Task: Insert a corved connector.
Action: Mouse moved to (99, 76)
Screenshot: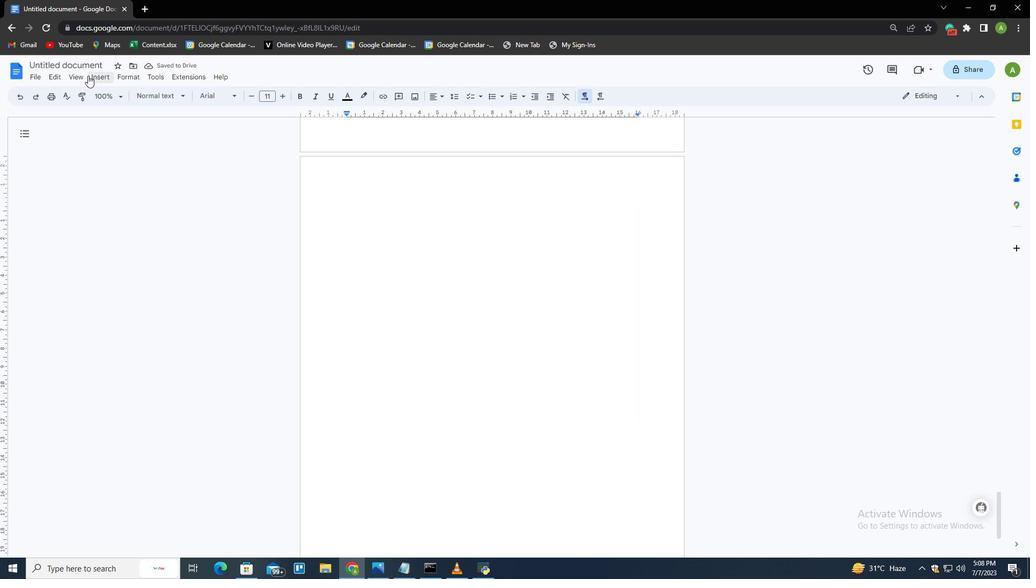 
Action: Mouse pressed left at (99, 76)
Screenshot: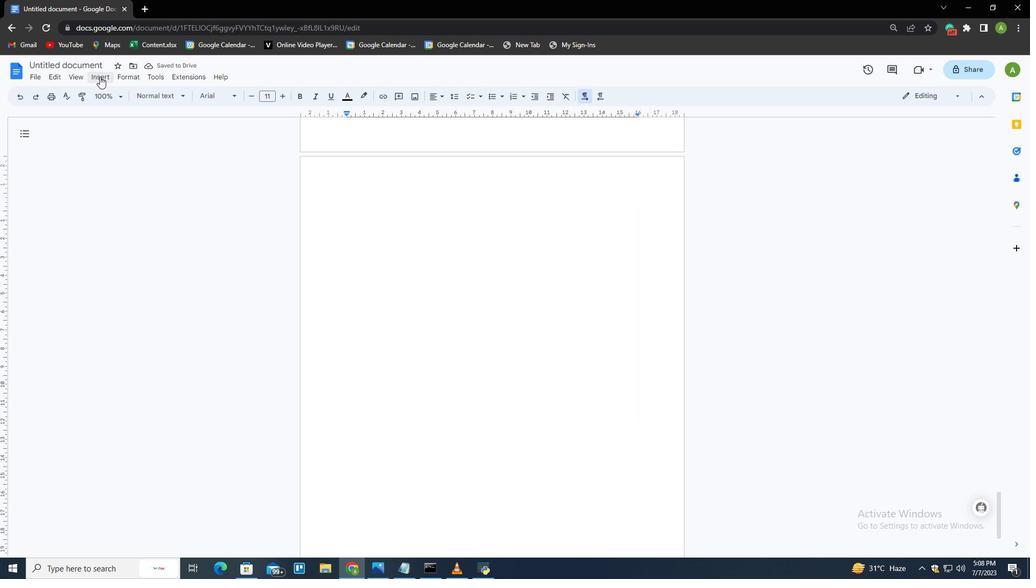 
Action: Mouse moved to (120, 123)
Screenshot: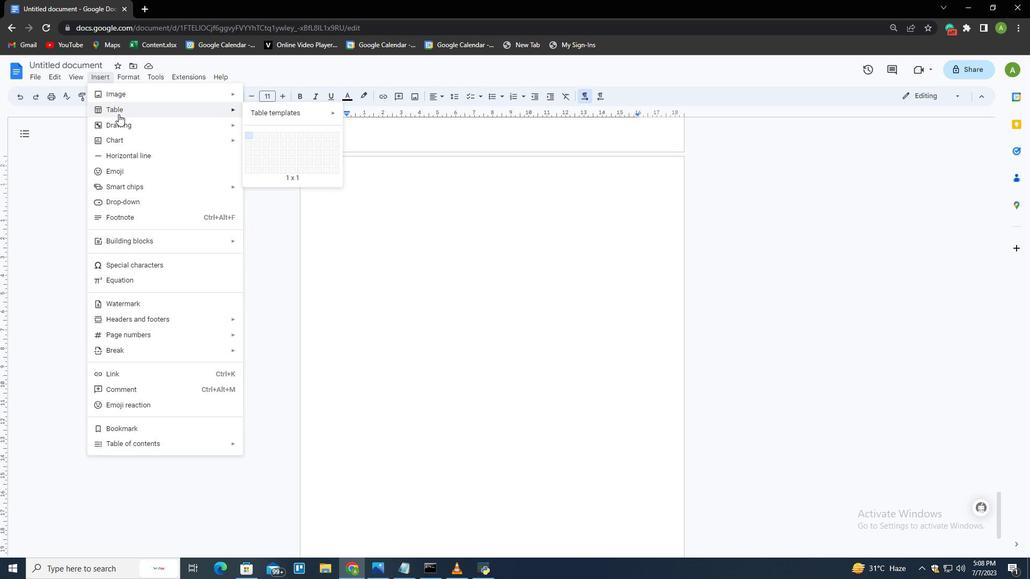 
Action: Mouse pressed left at (120, 123)
Screenshot: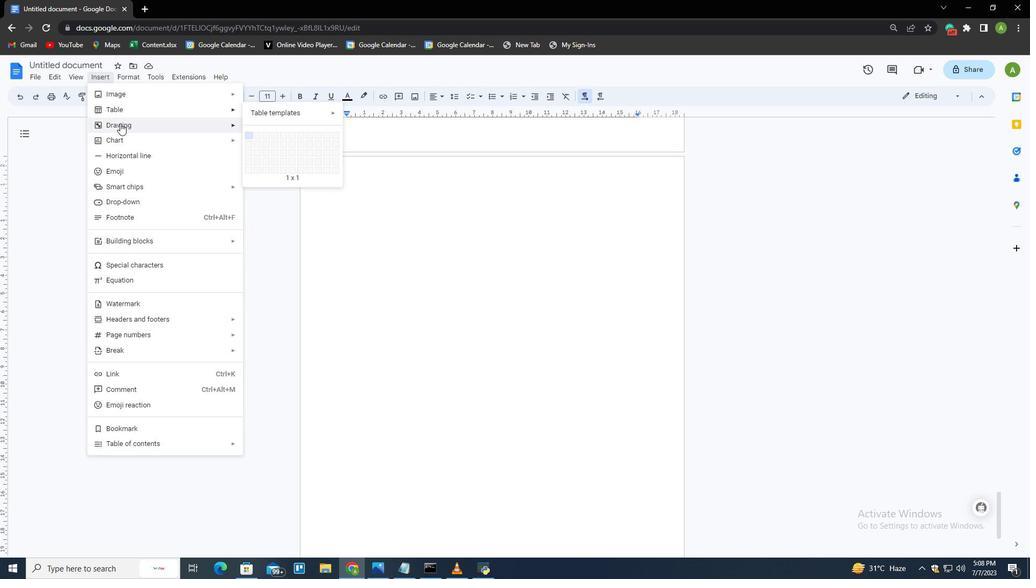 
Action: Mouse moved to (265, 126)
Screenshot: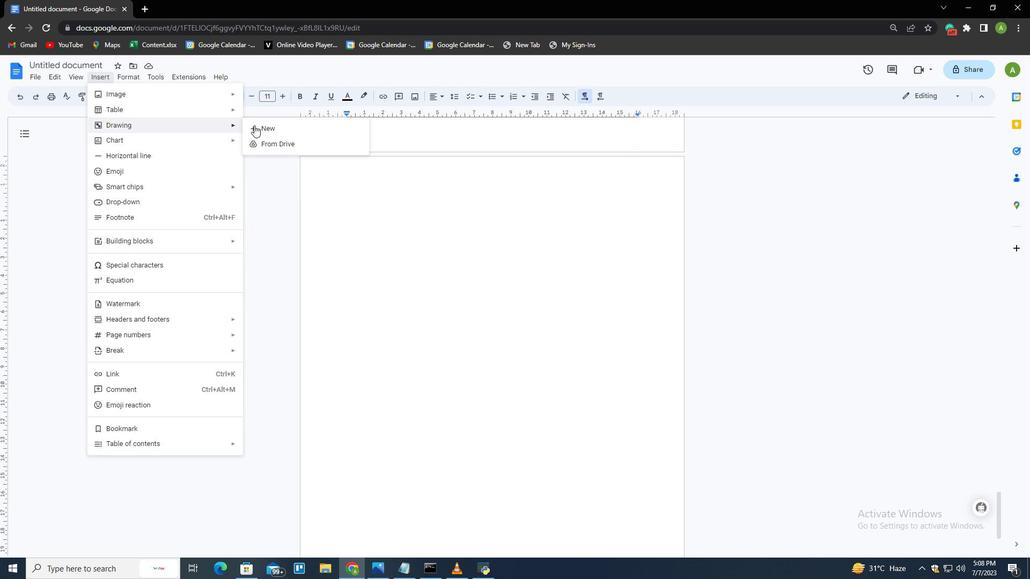 
Action: Mouse pressed left at (265, 126)
Screenshot: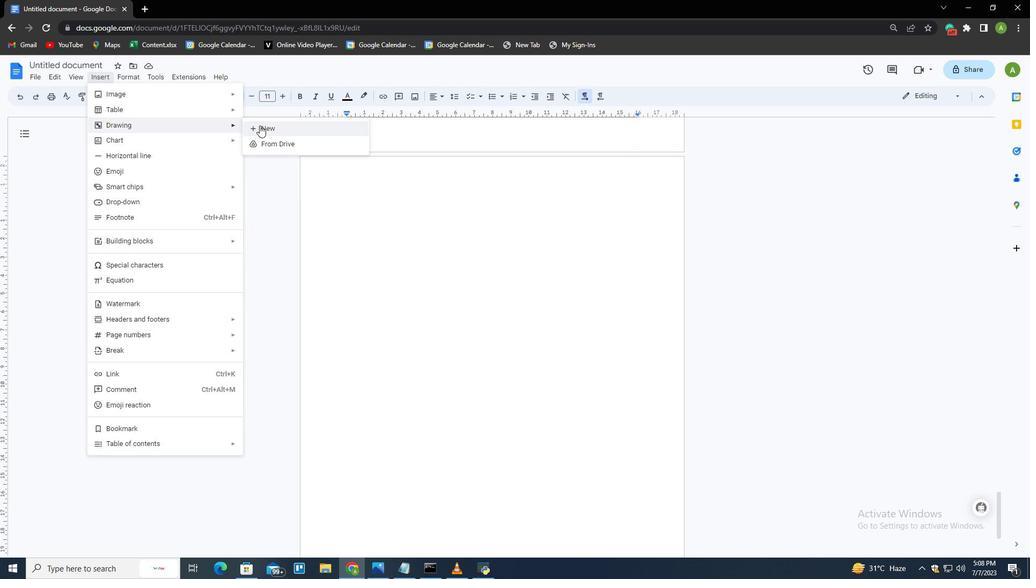 
Action: Mouse moved to (400, 121)
Screenshot: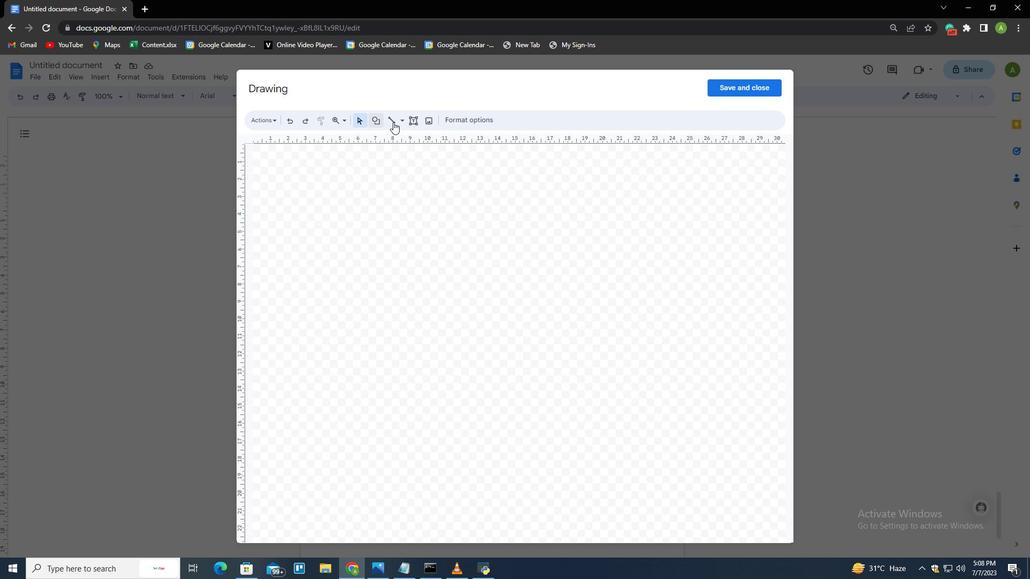 
Action: Mouse pressed left at (400, 121)
Screenshot: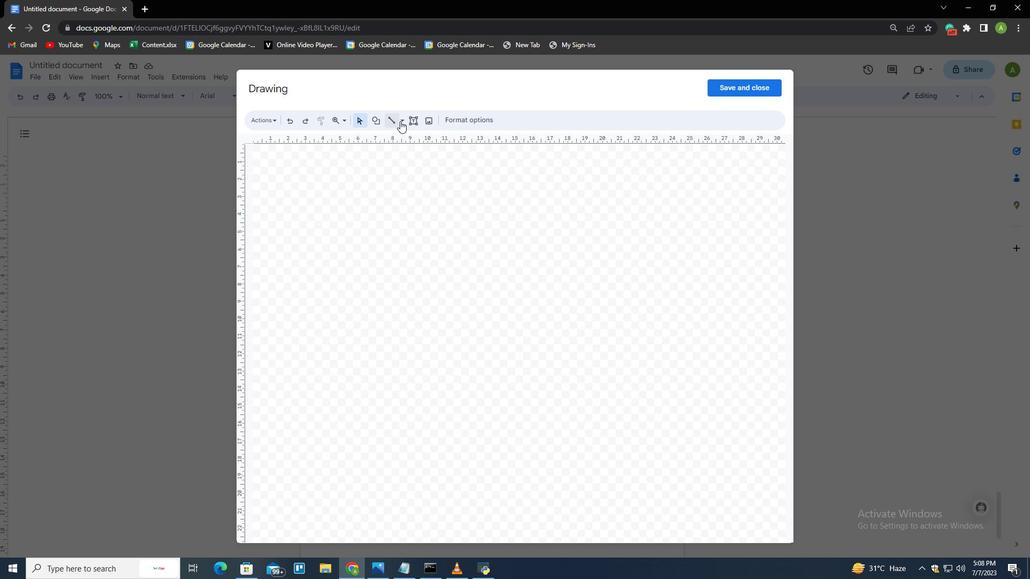 
Action: Mouse moved to (416, 180)
Screenshot: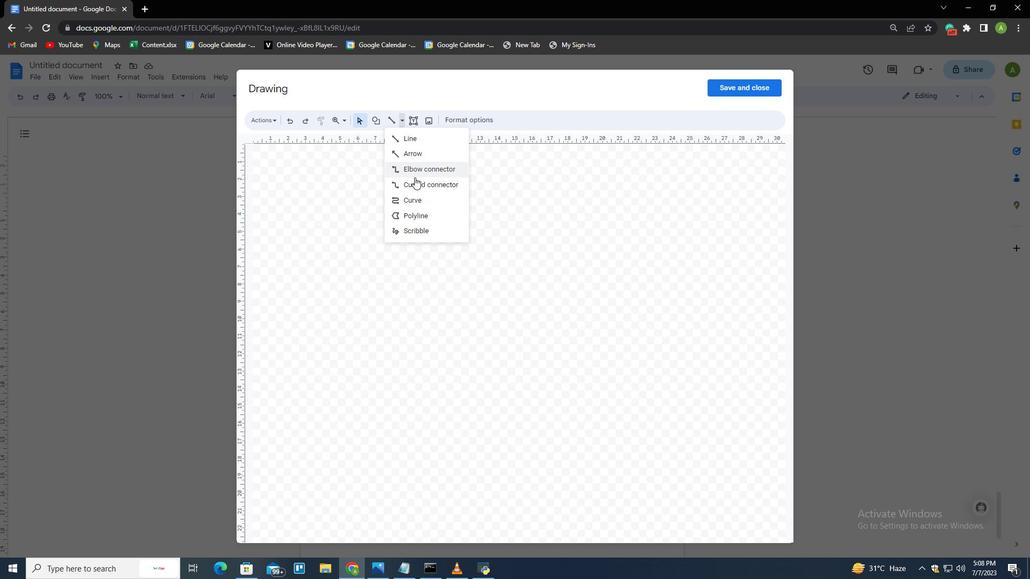 
Action: Mouse pressed left at (416, 180)
Screenshot: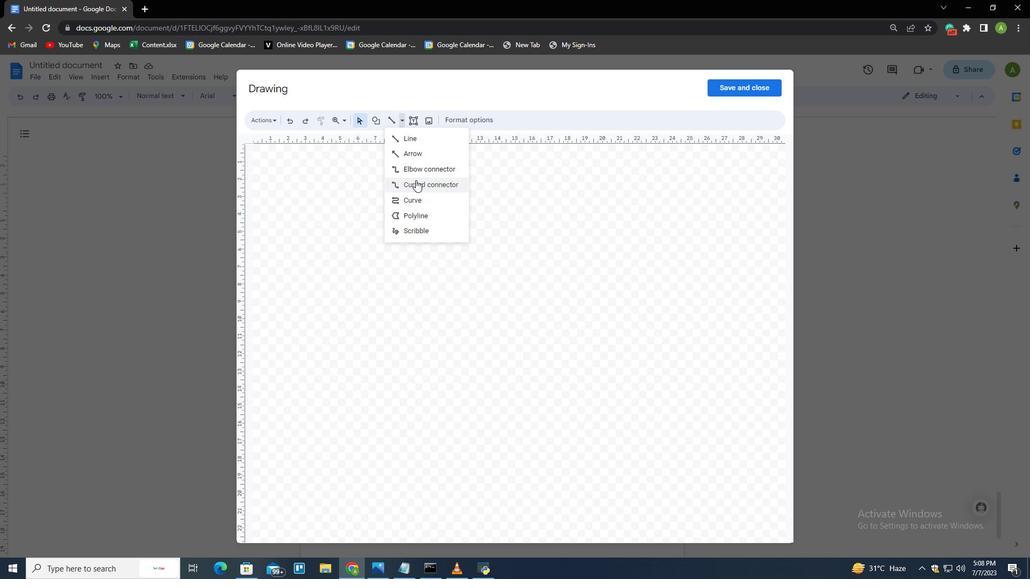 
Action: Mouse moved to (422, 261)
Screenshot: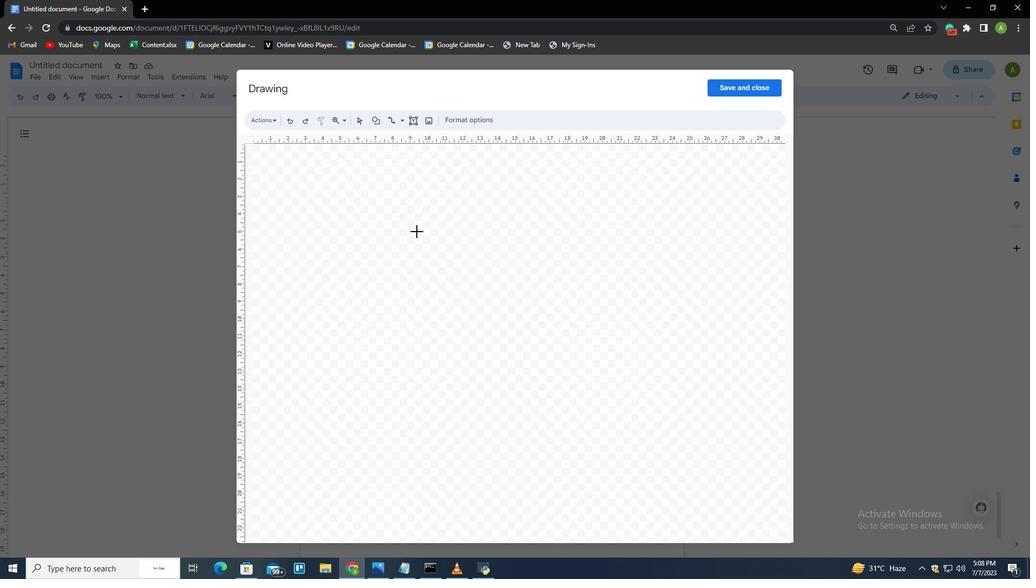 
Action: Mouse pressed left at (422, 261)
Screenshot: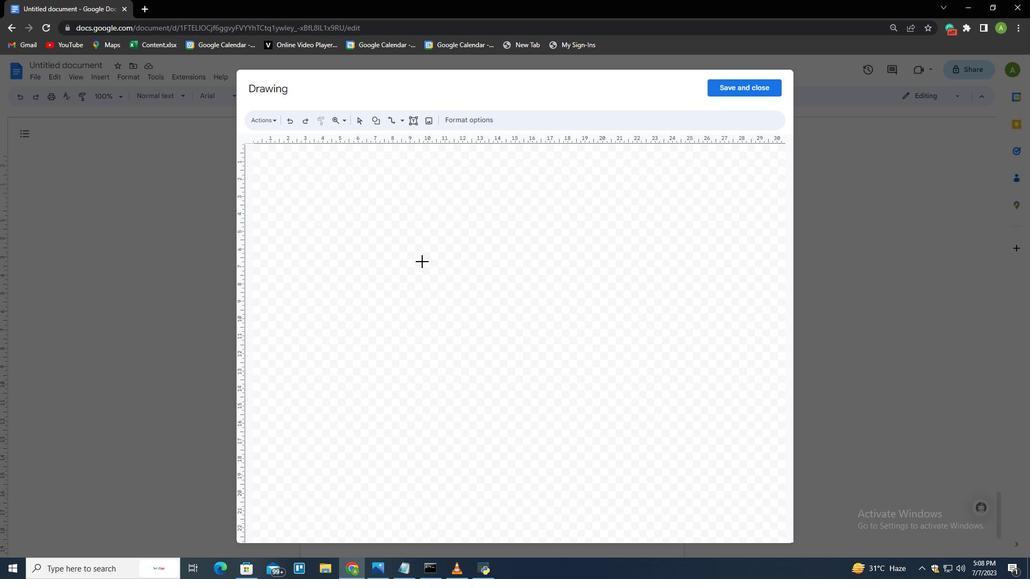 
Action: Mouse moved to (509, 274)
Screenshot: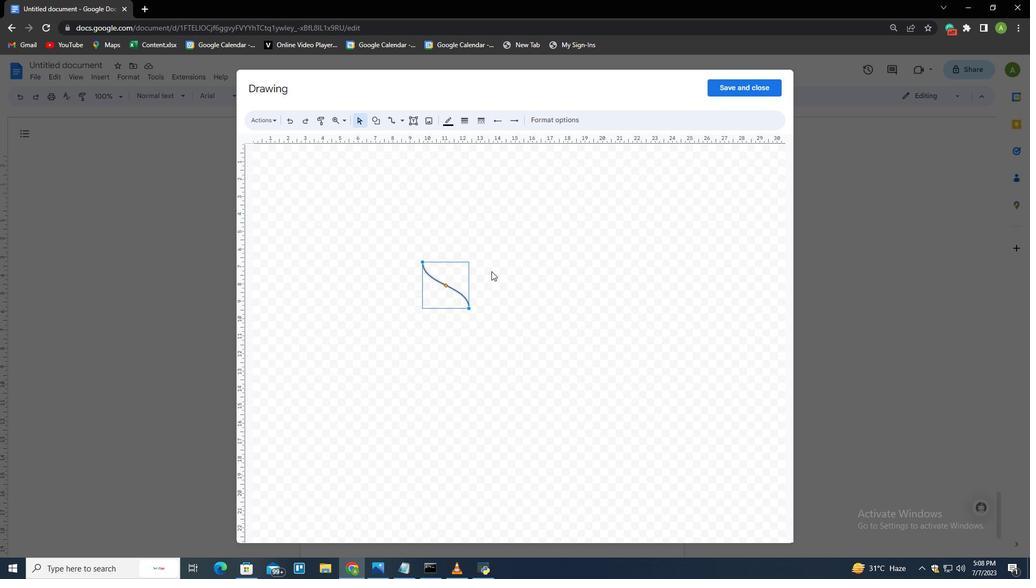 
Action: Mouse pressed left at (509, 274)
Screenshot: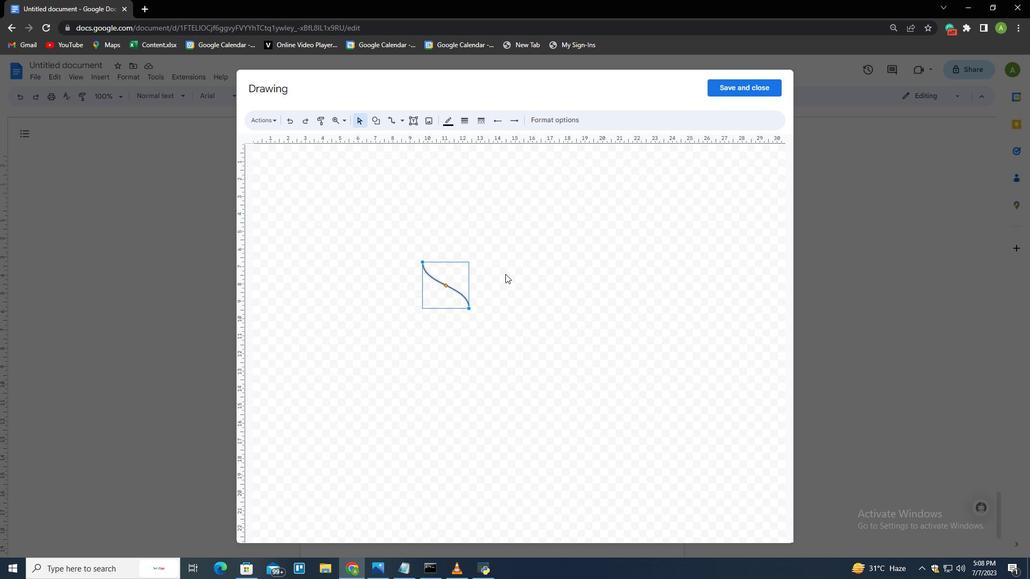 
